 Task: Filter by location India.
Action: Mouse moved to (586, 57)
Screenshot: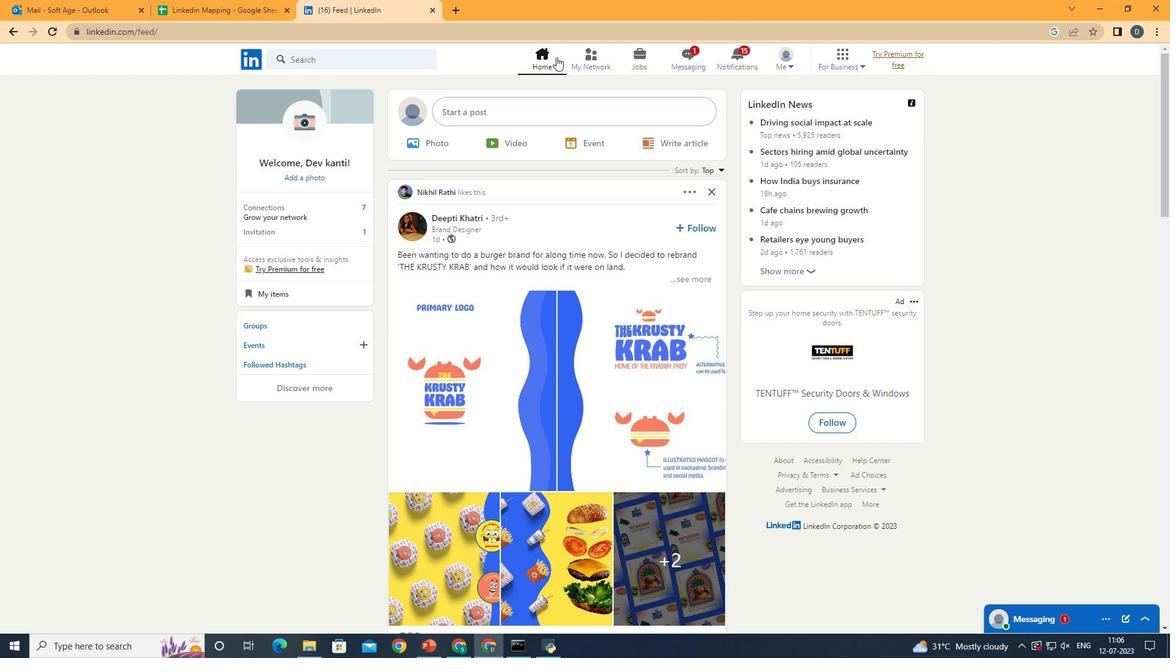 
Action: Mouse pressed left at (586, 57)
Screenshot: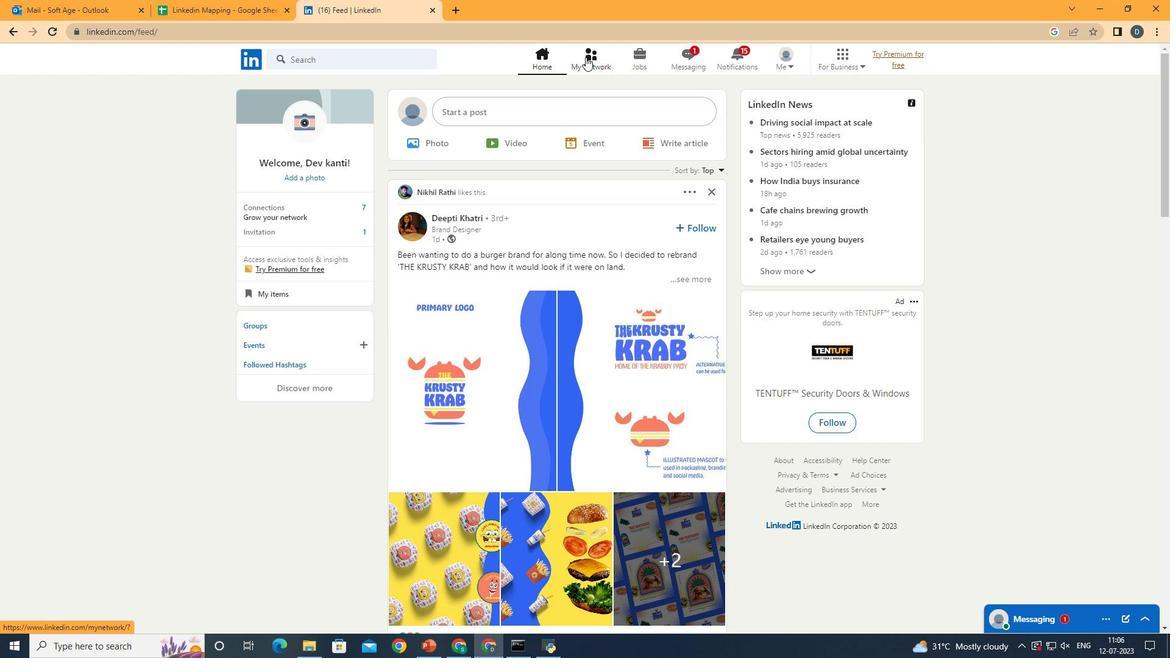 
Action: Mouse moved to (406, 125)
Screenshot: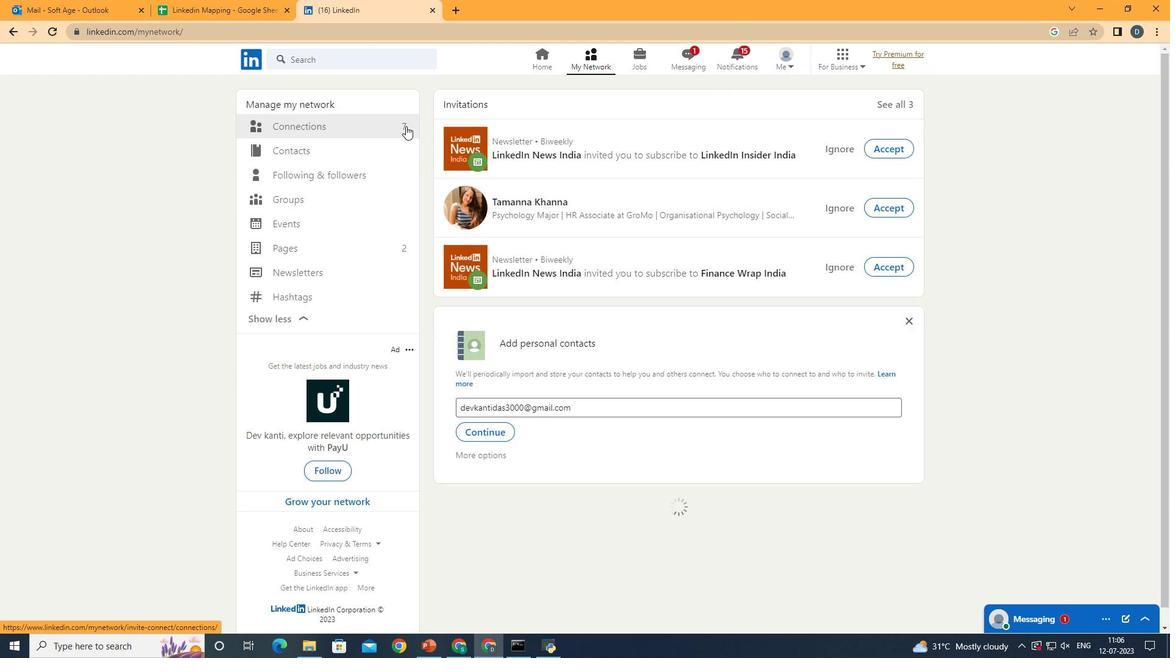 
Action: Mouse pressed left at (406, 125)
Screenshot: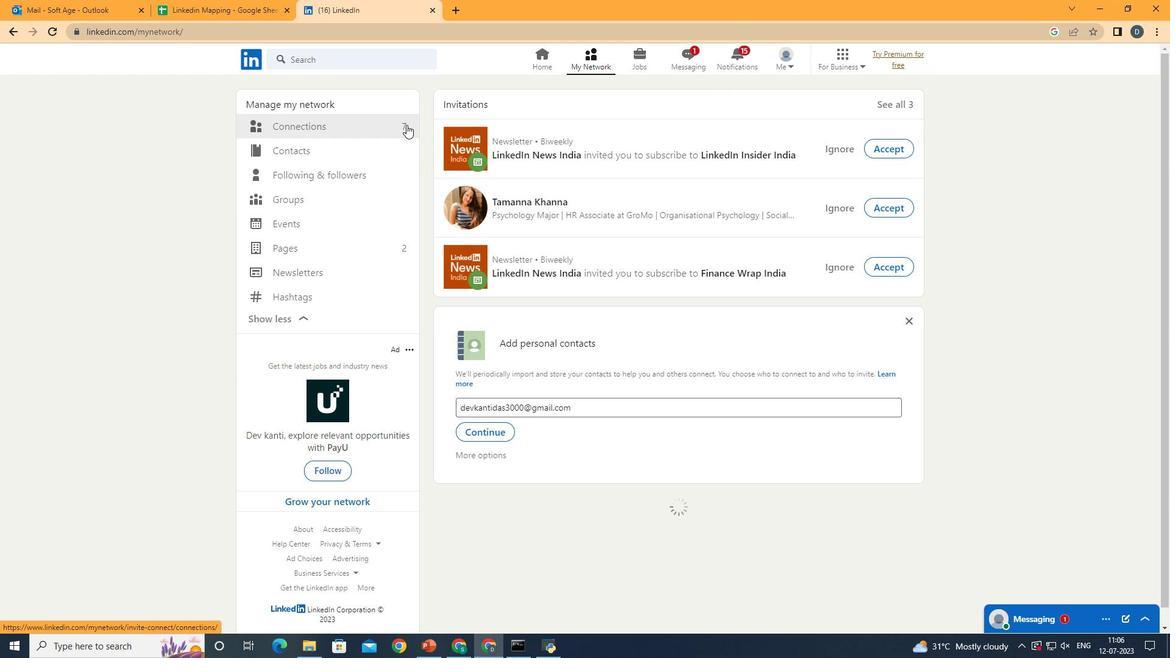 
Action: Mouse moved to (661, 131)
Screenshot: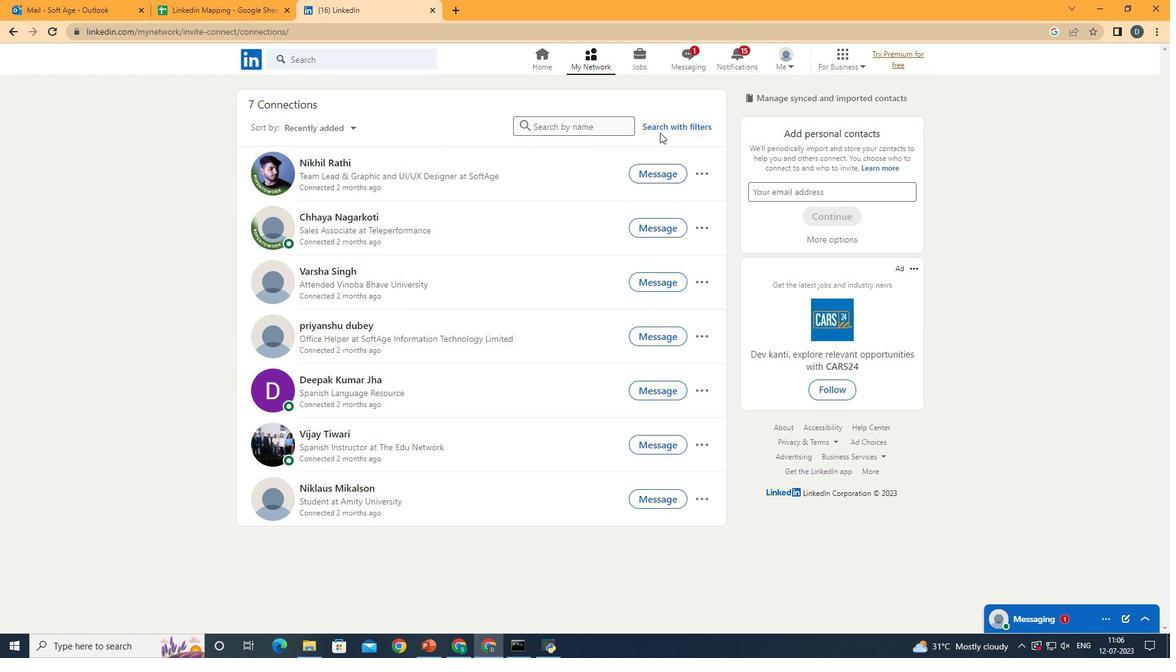 
Action: Mouse pressed left at (661, 131)
Screenshot: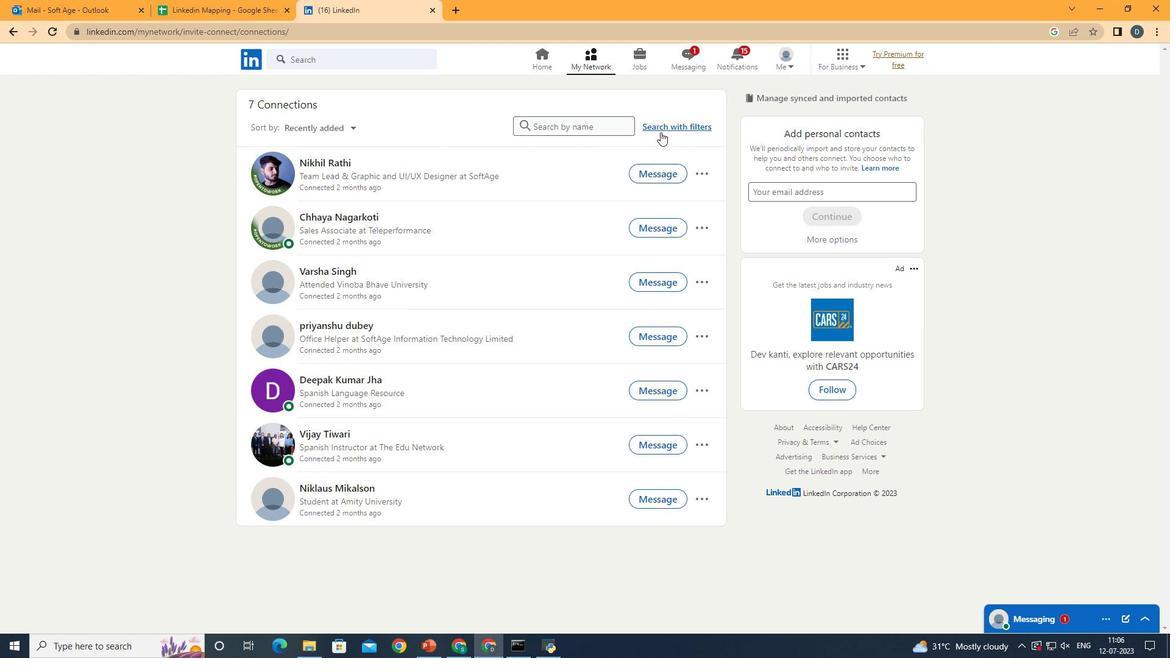 
Action: Mouse moved to (402, 86)
Screenshot: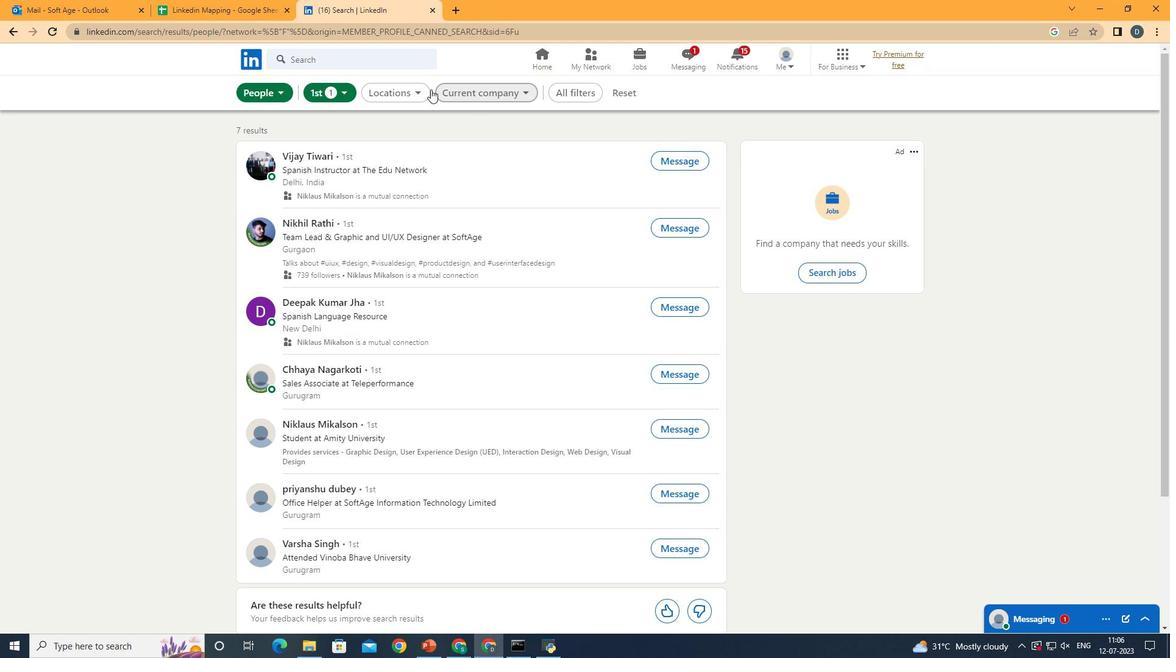
Action: Mouse pressed left at (402, 86)
Screenshot: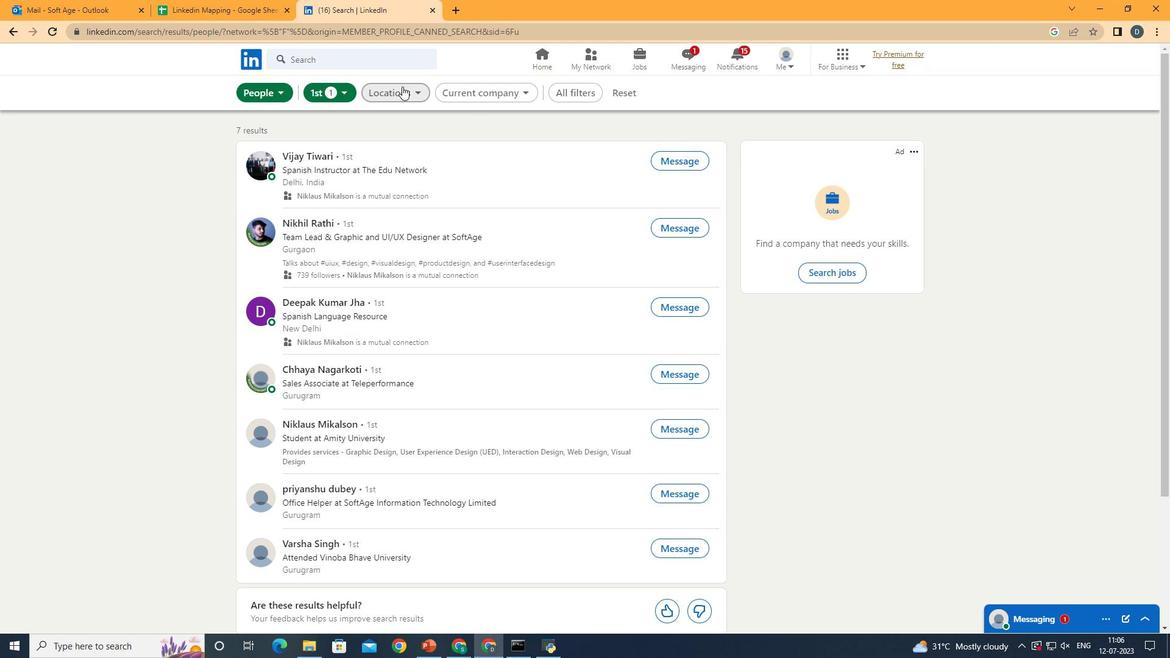 
Action: Mouse moved to (340, 164)
Screenshot: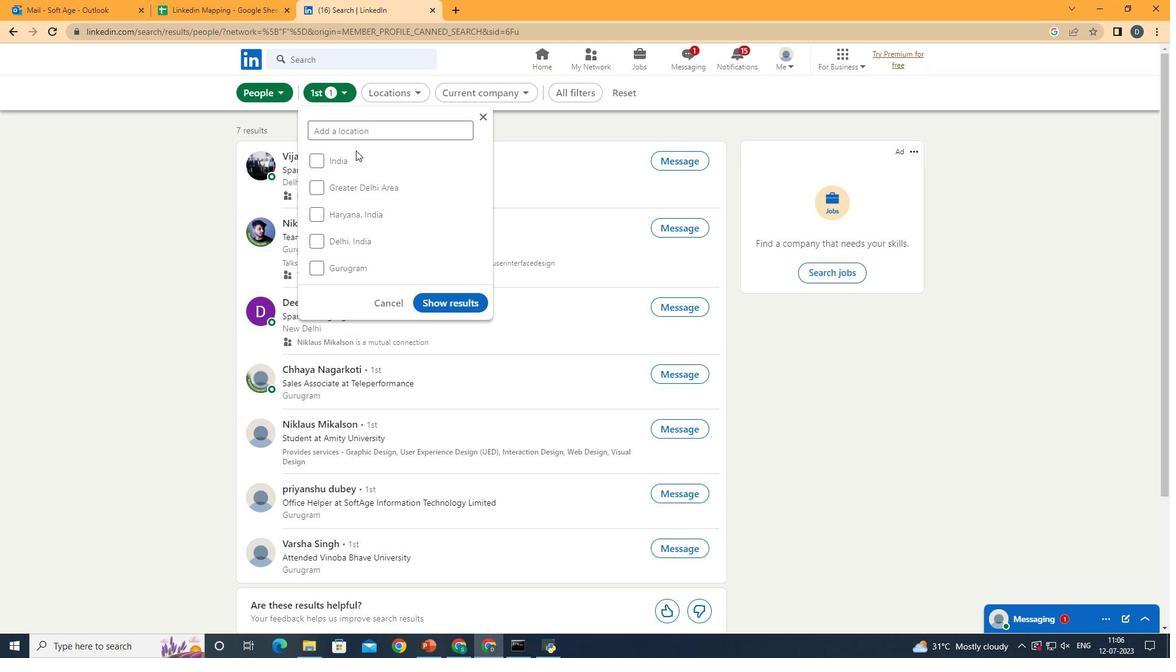 
Action: Mouse pressed left at (340, 164)
Screenshot: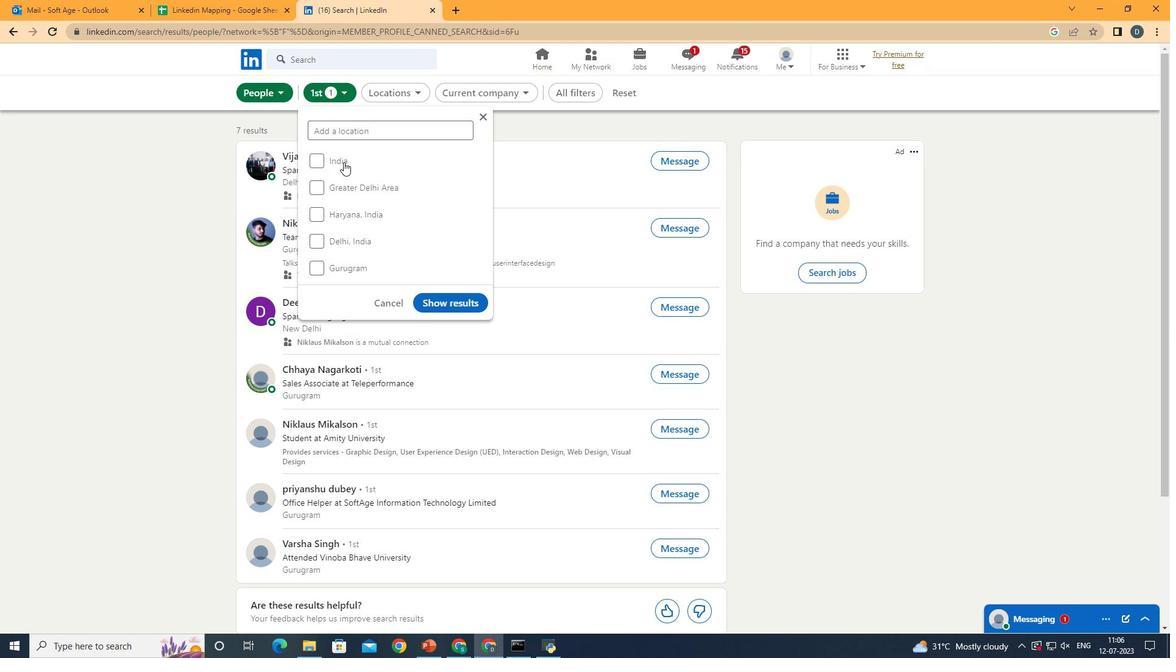 
Action: Mouse moved to (443, 307)
Screenshot: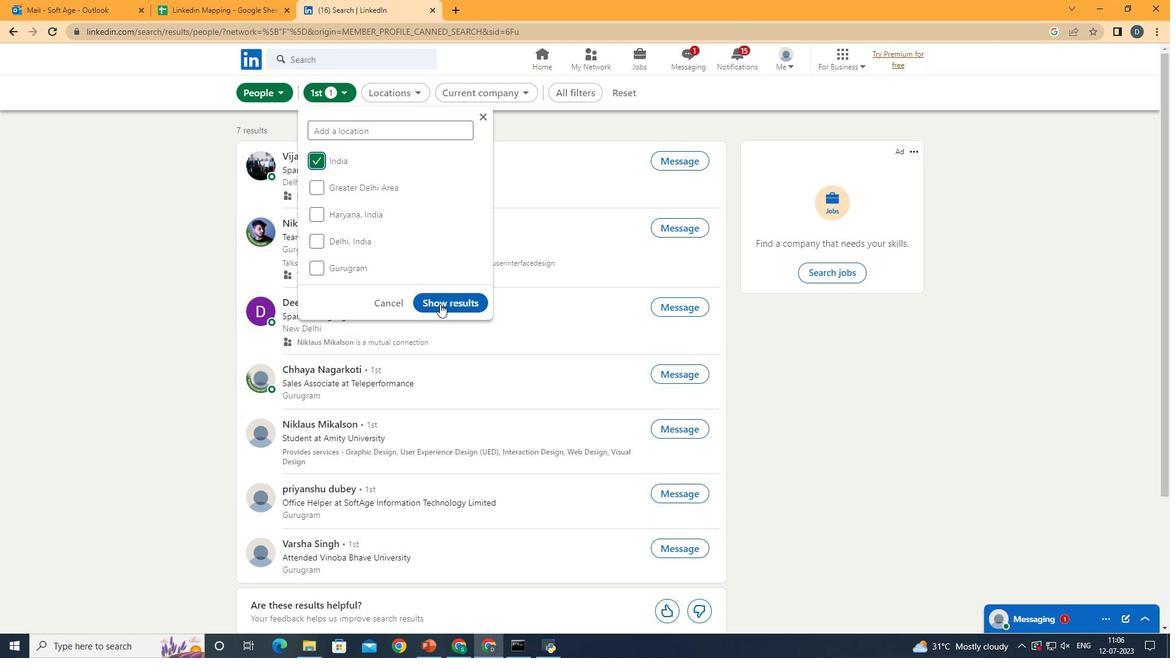 
Action: Mouse pressed left at (443, 307)
Screenshot: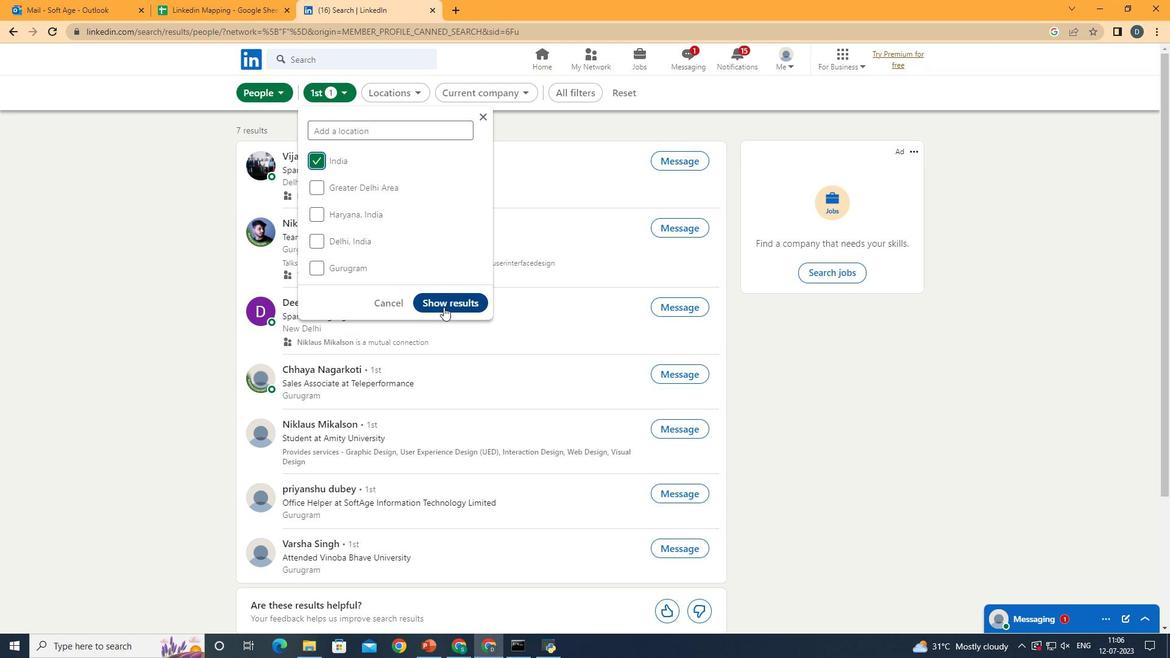 
Action: Mouse moved to (826, 371)
Screenshot: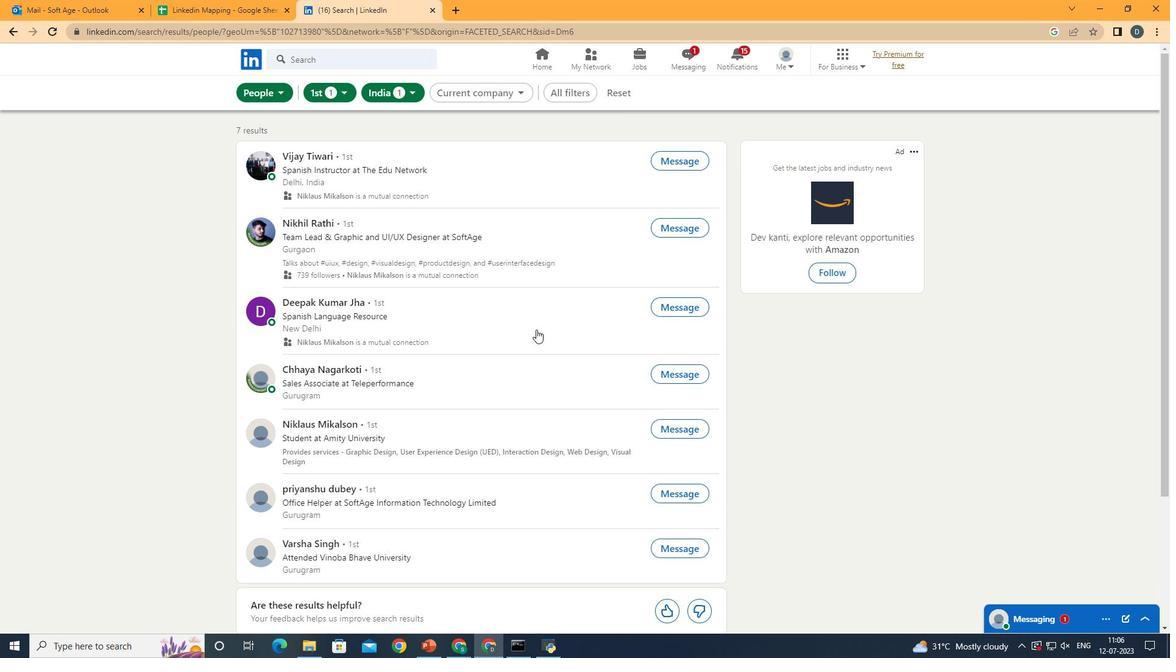 
Action: Mouse scrolled (826, 370) with delta (0, 0)
Screenshot: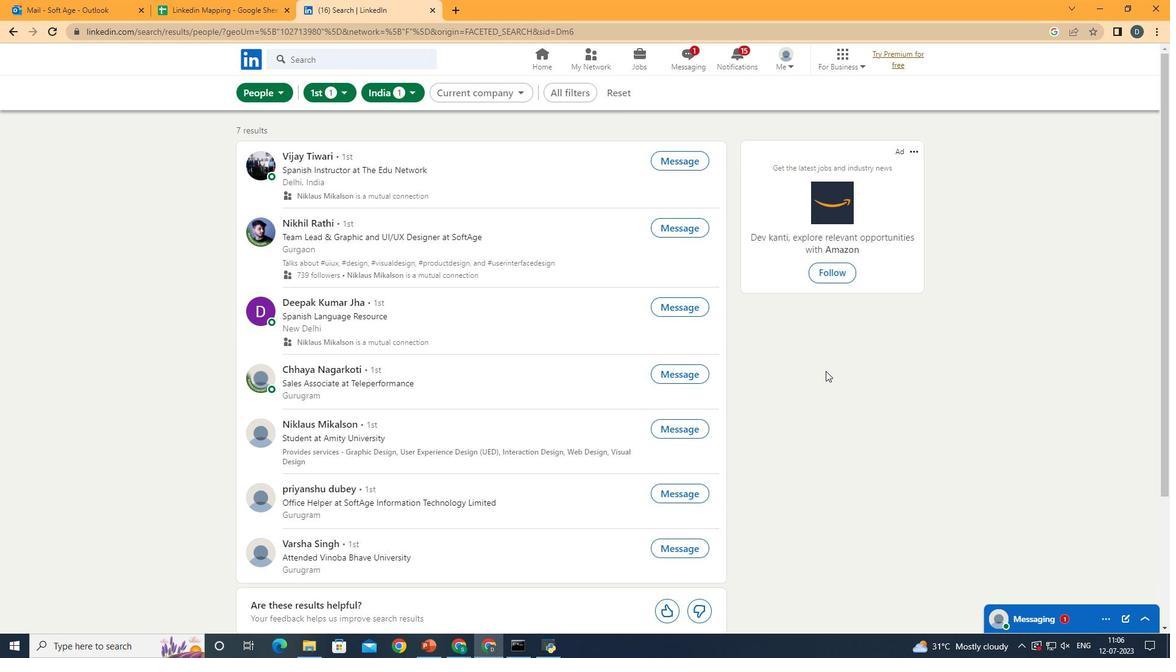 
Action: Mouse scrolled (826, 370) with delta (0, 0)
Screenshot: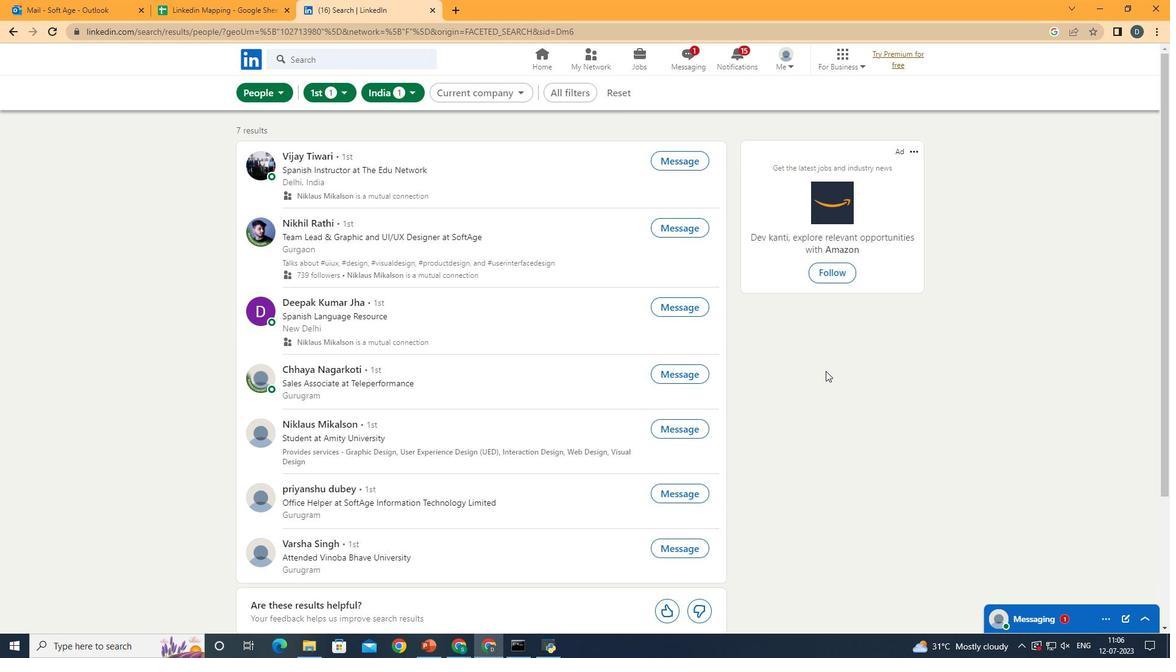 
Action: Mouse scrolled (826, 370) with delta (0, 0)
Screenshot: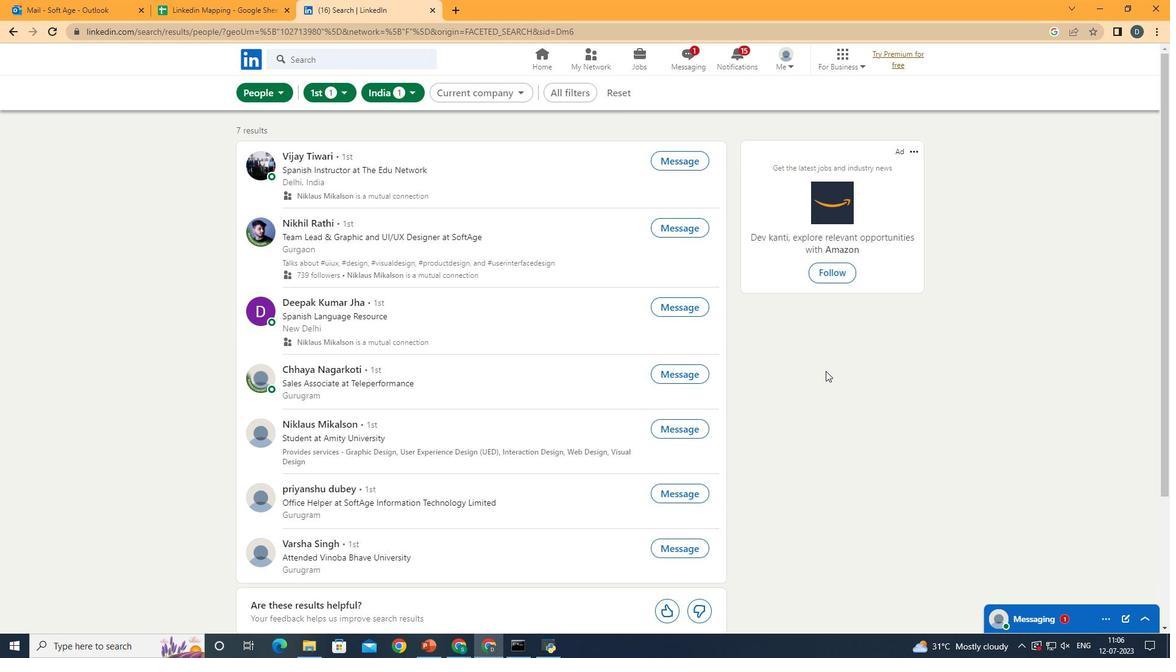
Action: Mouse scrolled (826, 370) with delta (0, 0)
Screenshot: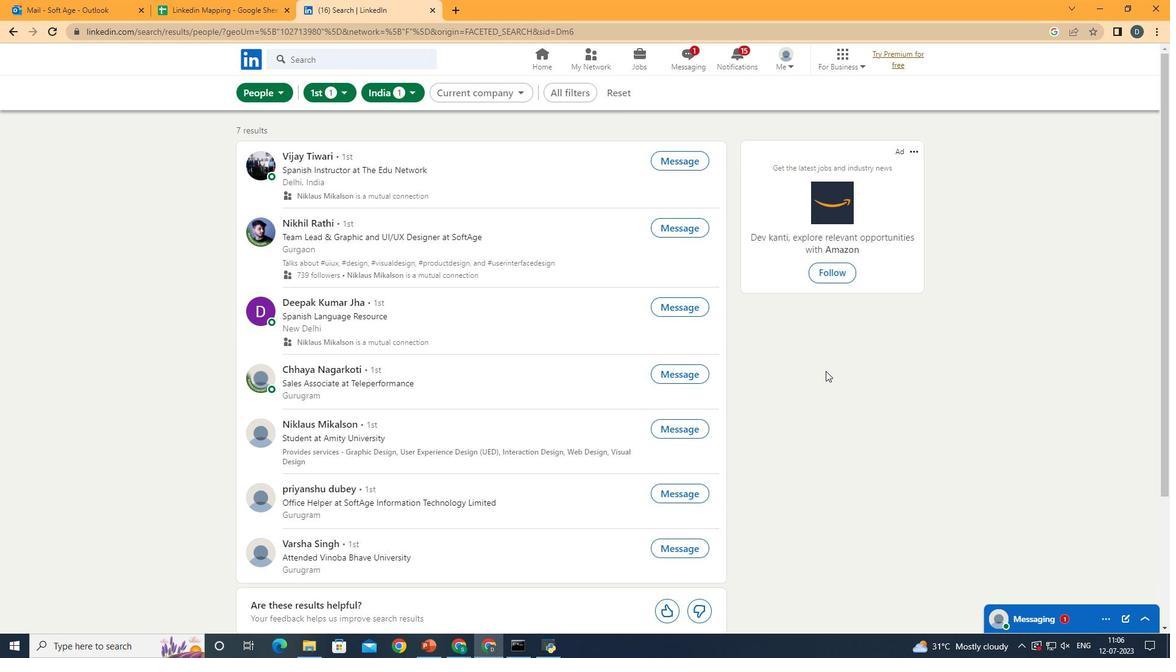 
Action: Mouse scrolled (826, 370) with delta (0, 0)
Screenshot: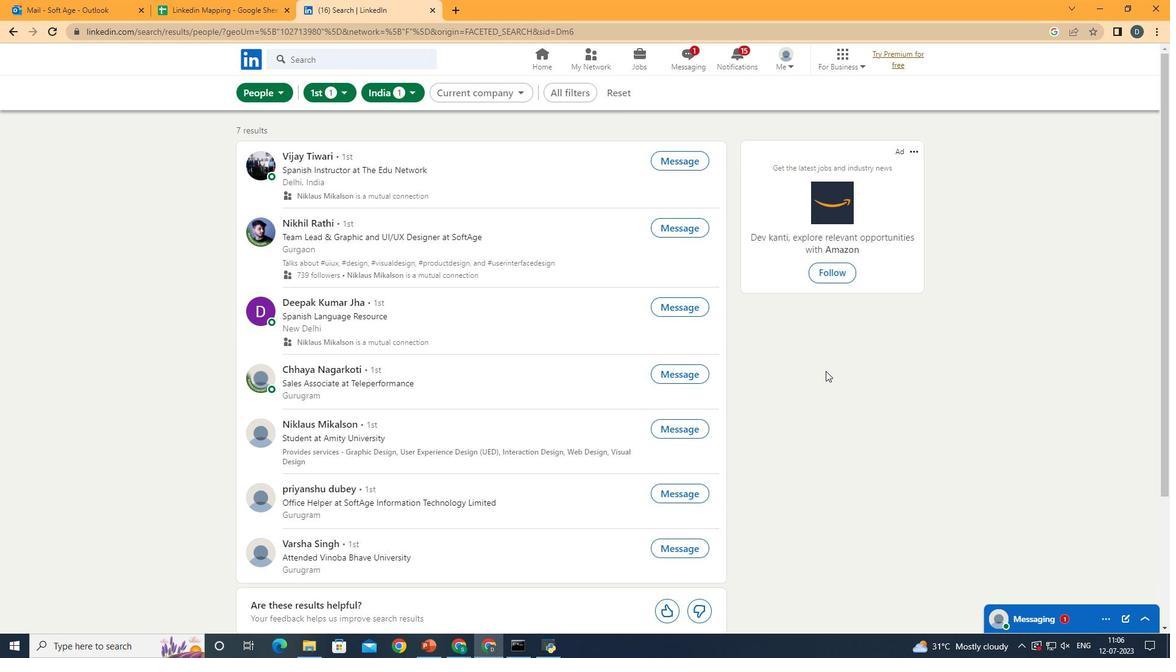 
Action: Mouse scrolled (826, 371) with delta (0, 0)
Screenshot: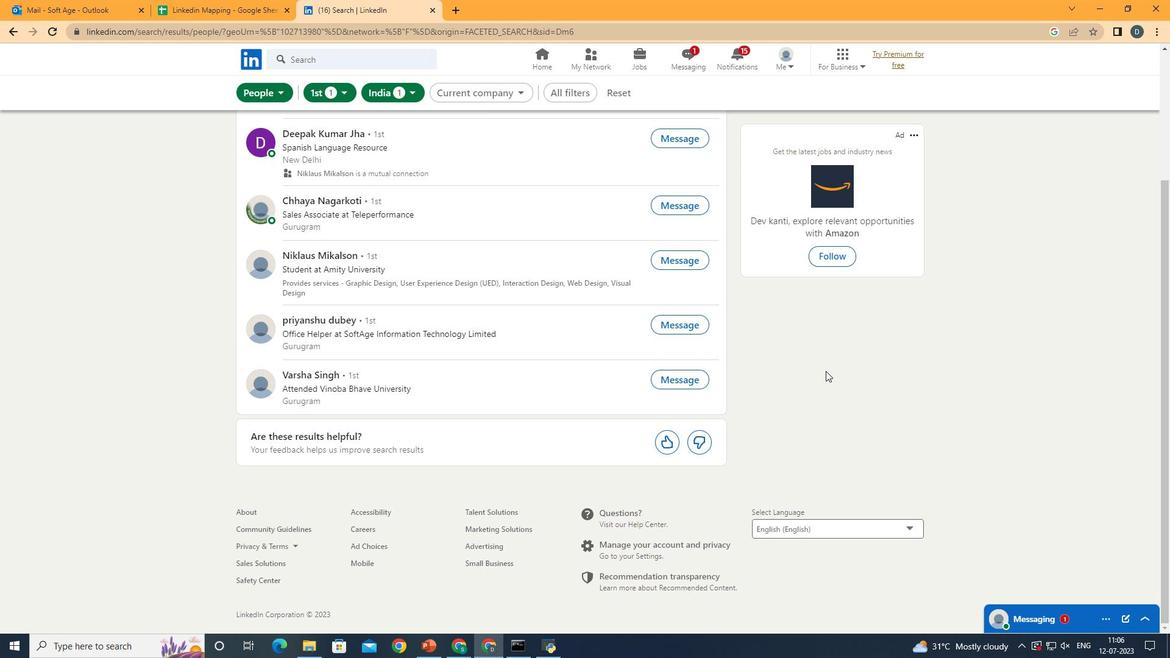 
Action: Mouse scrolled (826, 371) with delta (0, 0)
Screenshot: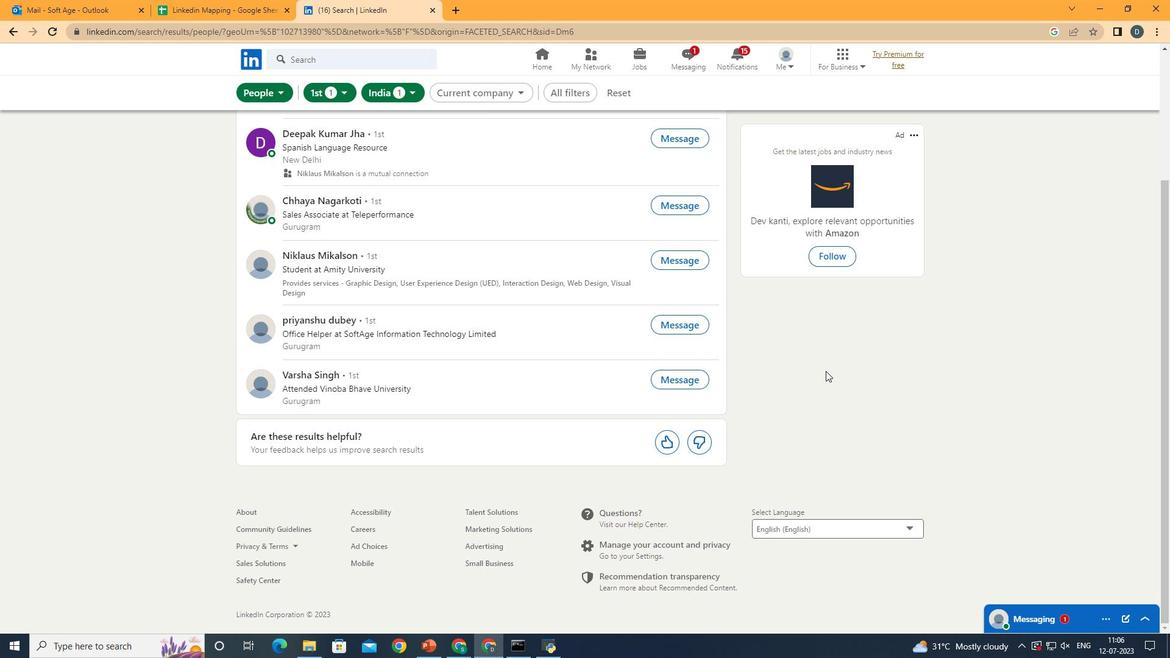 
Action: Mouse scrolled (826, 371) with delta (0, 0)
Screenshot: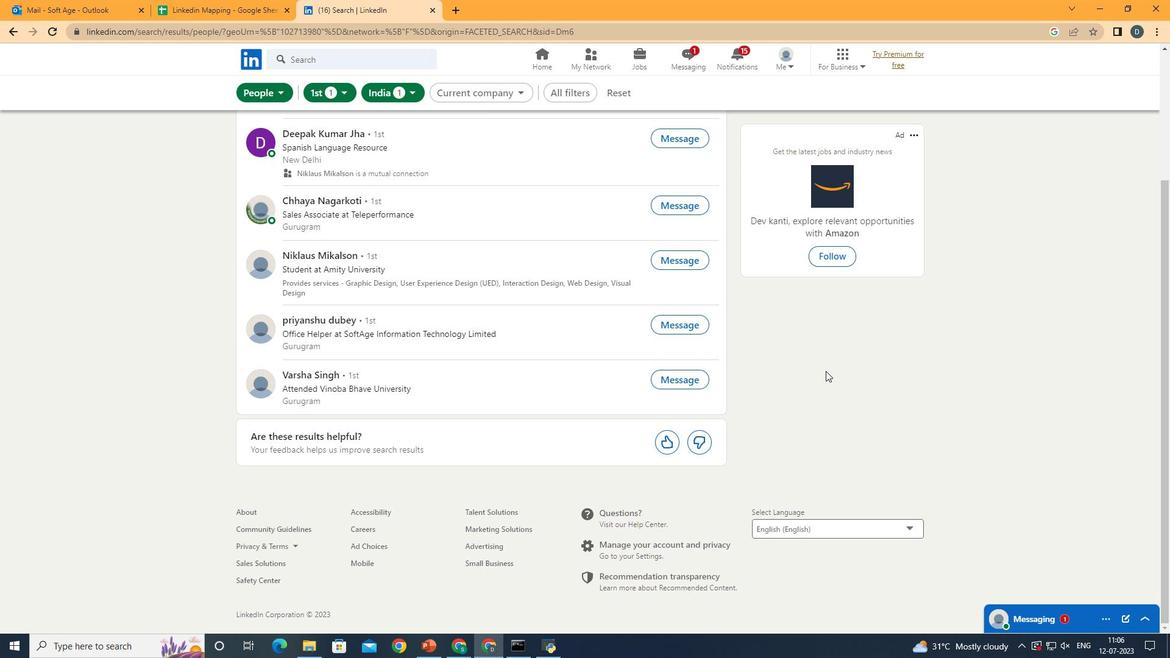 
Action: Mouse scrolled (826, 371) with delta (0, 0)
Screenshot: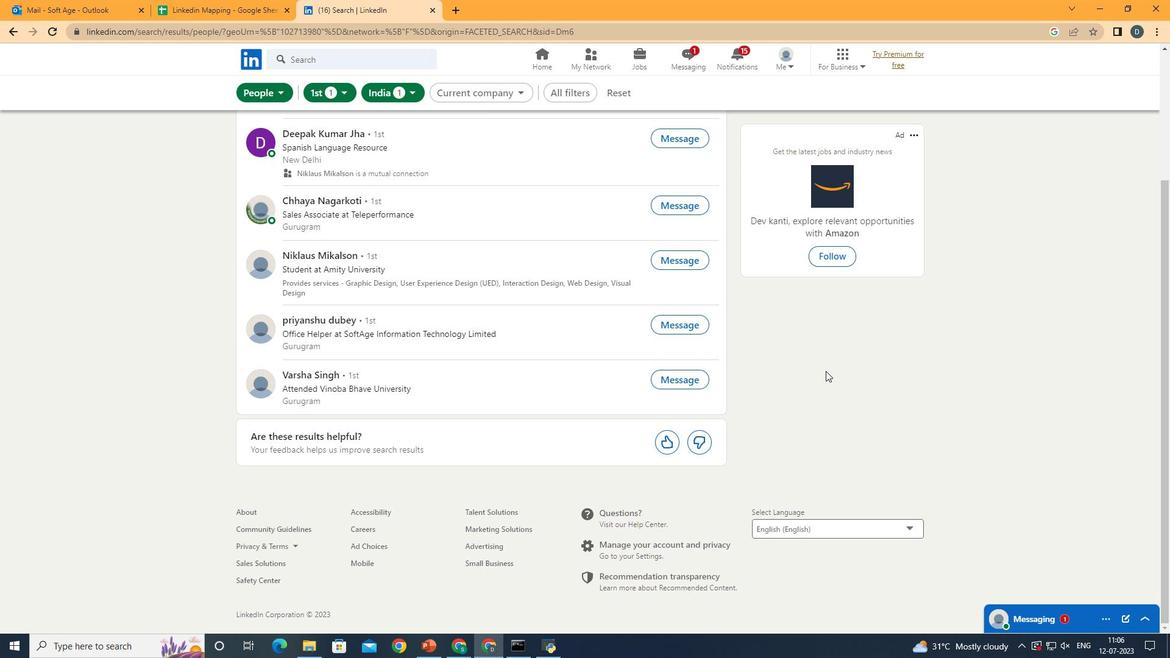 
Action: Mouse scrolled (826, 371) with delta (0, 0)
Screenshot: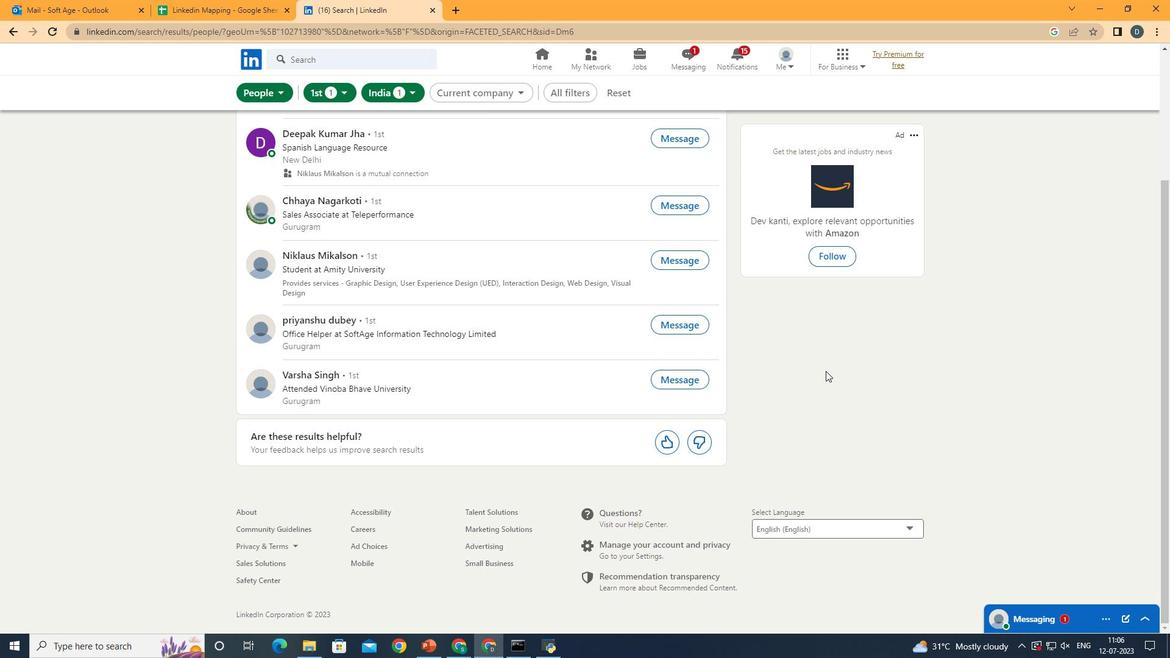 
Action: Mouse scrolled (826, 371) with delta (0, 0)
Screenshot: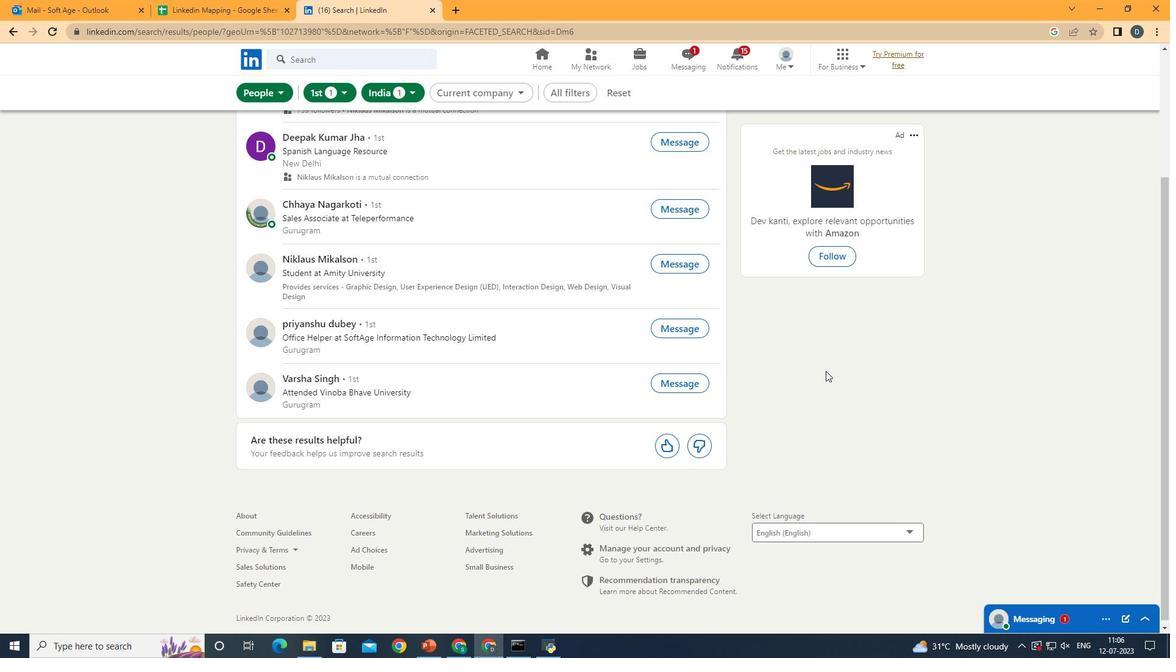
